 Task: Add Burt's Bees Almond Milk Beeswax Hand Creme to the cart.
Action: Mouse moved to (740, 289)
Screenshot: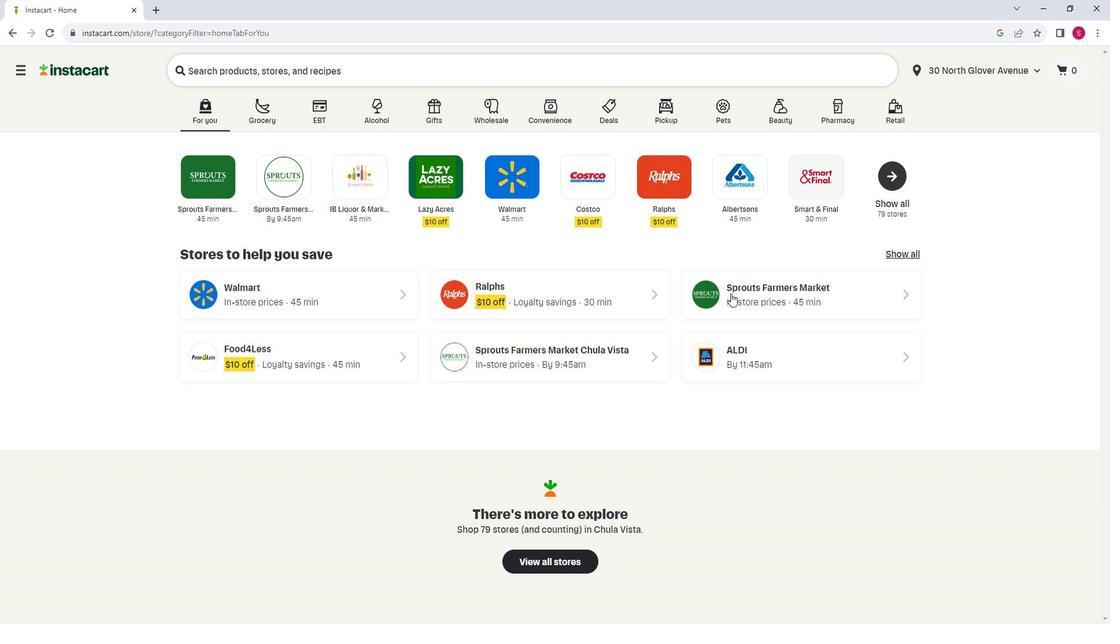 
Action: Mouse pressed left at (740, 289)
Screenshot: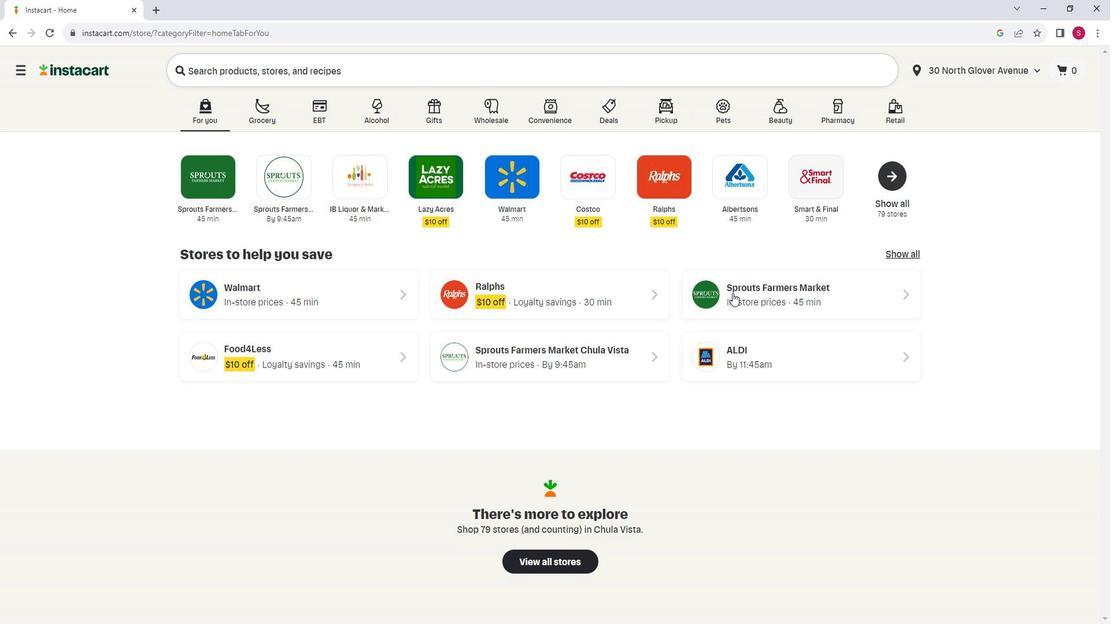 
Action: Mouse moved to (80, 376)
Screenshot: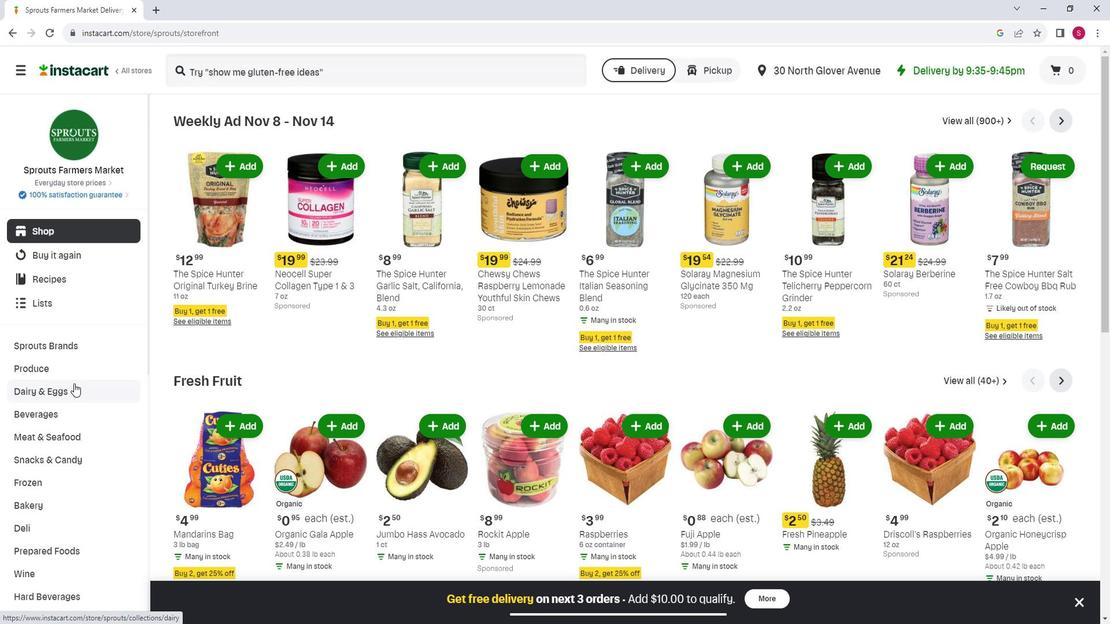 
Action: Mouse scrolled (80, 376) with delta (0, 0)
Screenshot: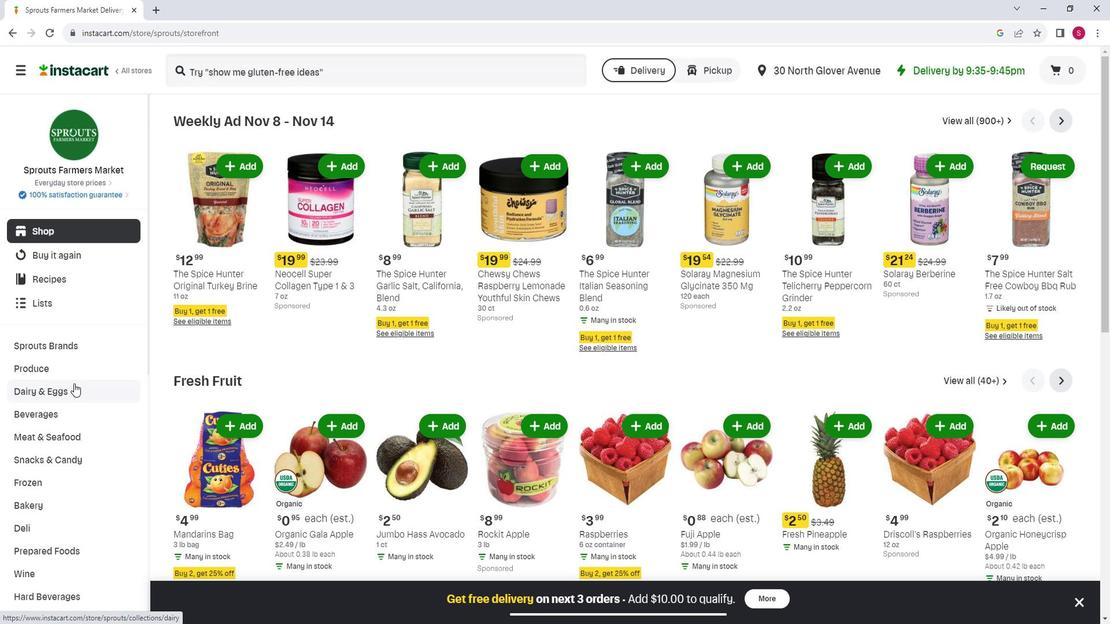 
Action: Mouse moved to (79, 376)
Screenshot: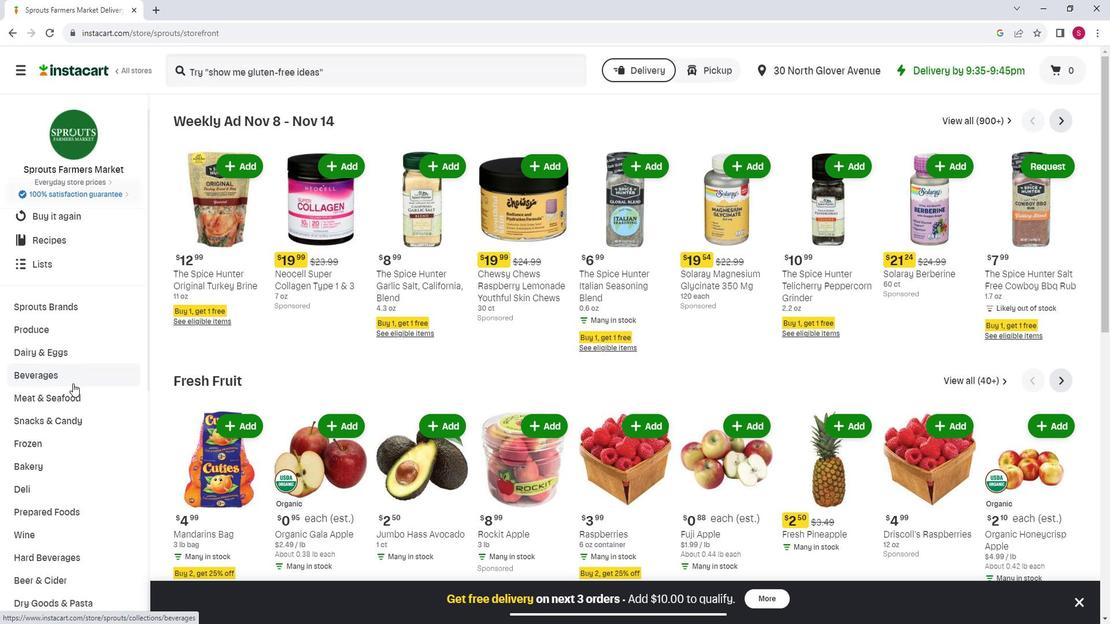 
Action: Mouse scrolled (79, 376) with delta (0, 0)
Screenshot: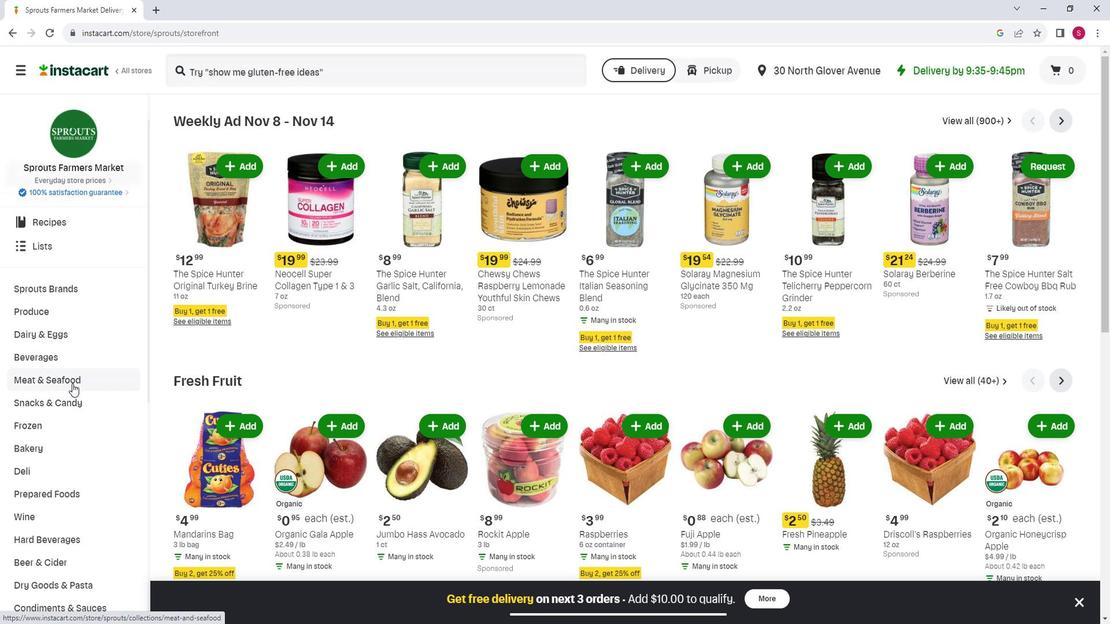 
Action: Mouse scrolled (79, 376) with delta (0, 0)
Screenshot: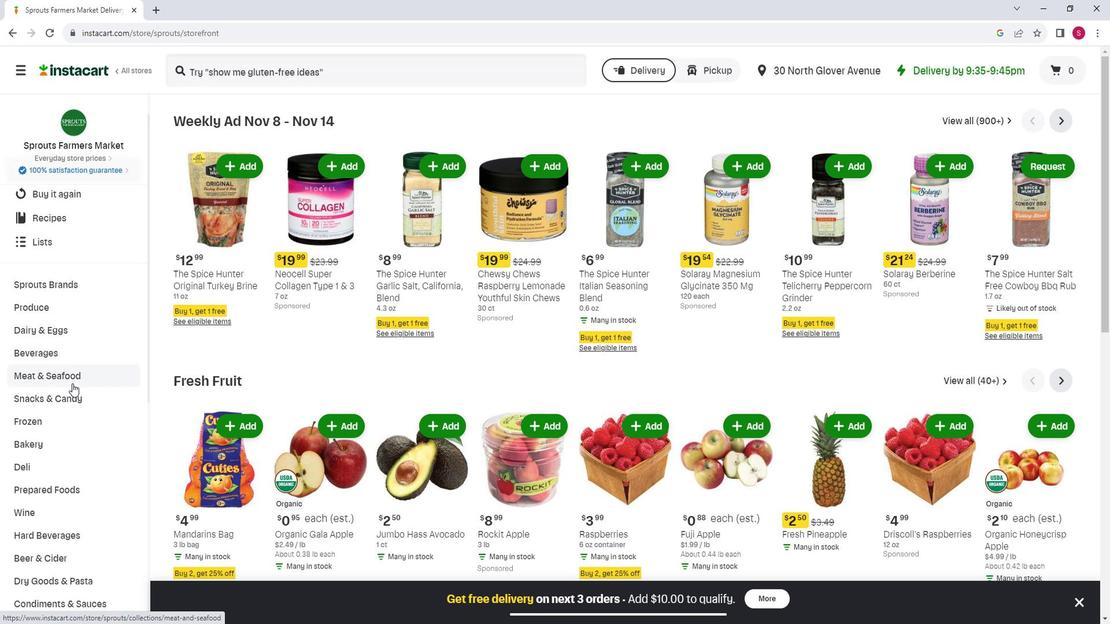 
Action: Mouse scrolled (79, 376) with delta (0, 0)
Screenshot: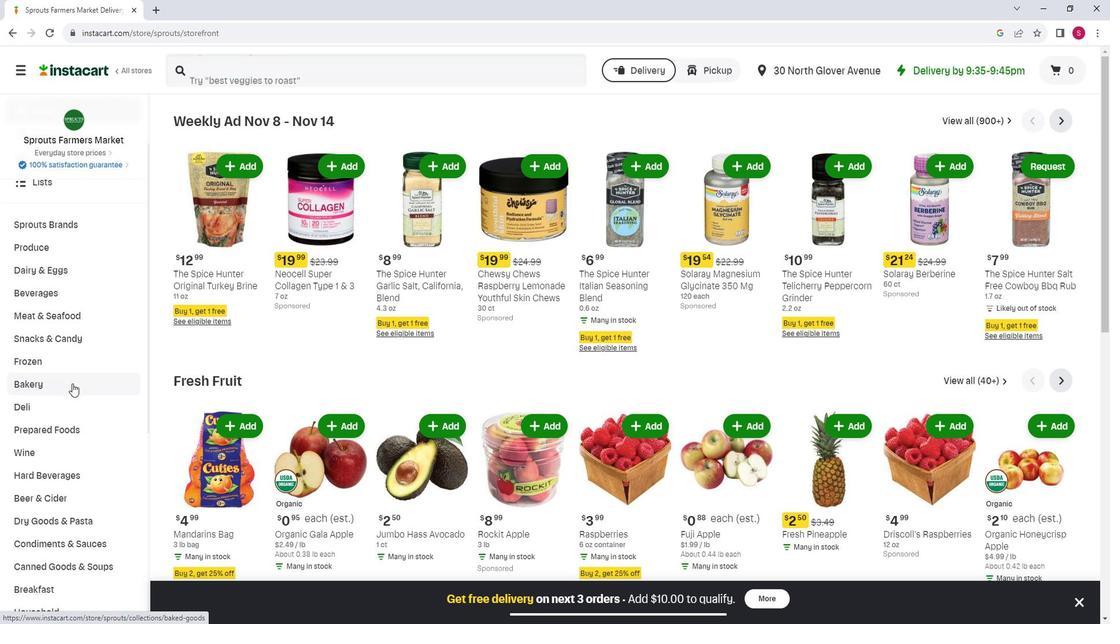 
Action: Mouse scrolled (79, 376) with delta (0, 0)
Screenshot: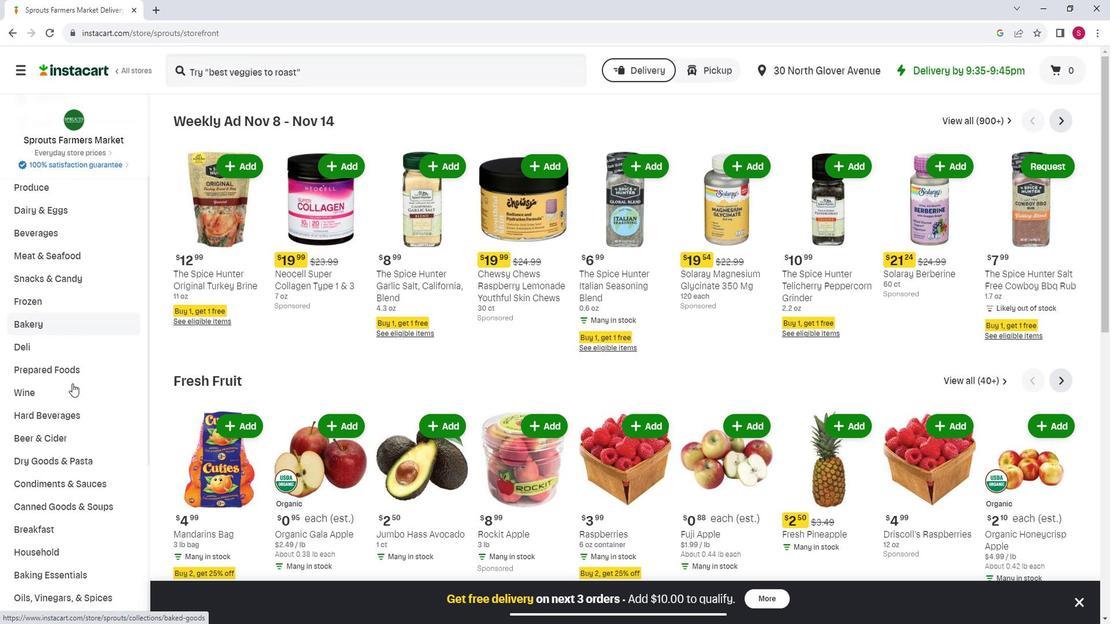 
Action: Mouse moved to (81, 384)
Screenshot: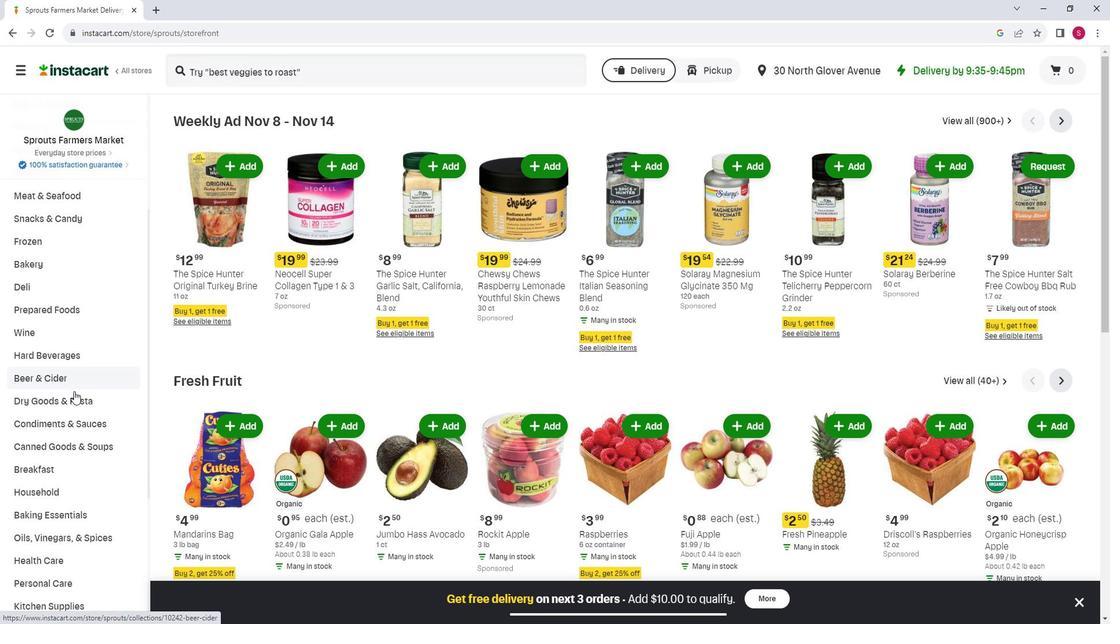 
Action: Mouse scrolled (81, 384) with delta (0, 0)
Screenshot: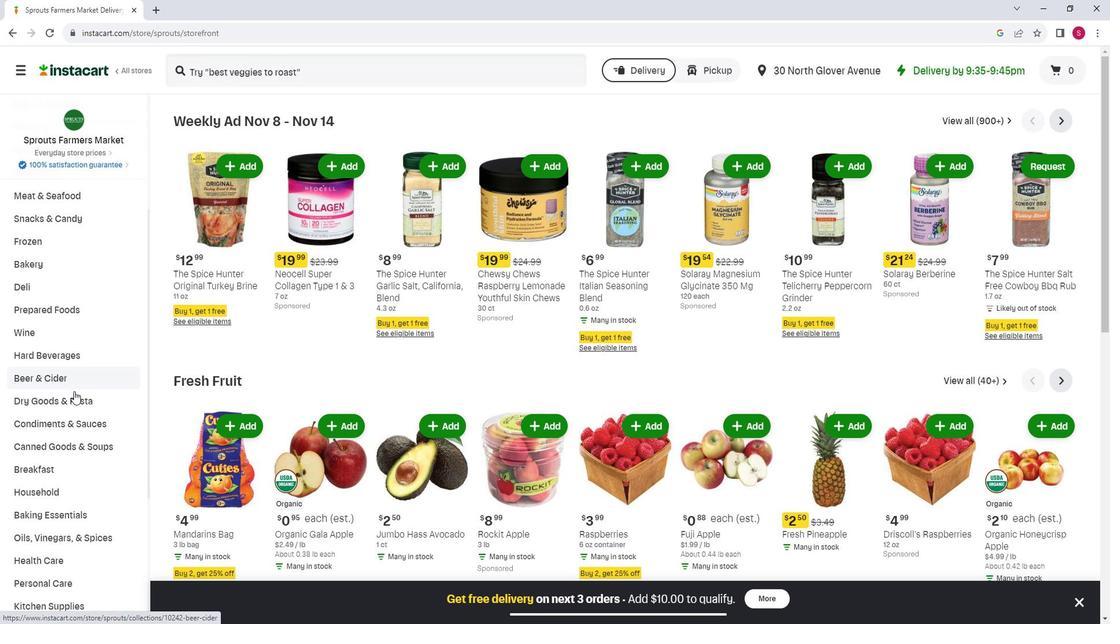 
Action: Mouse moved to (74, 508)
Screenshot: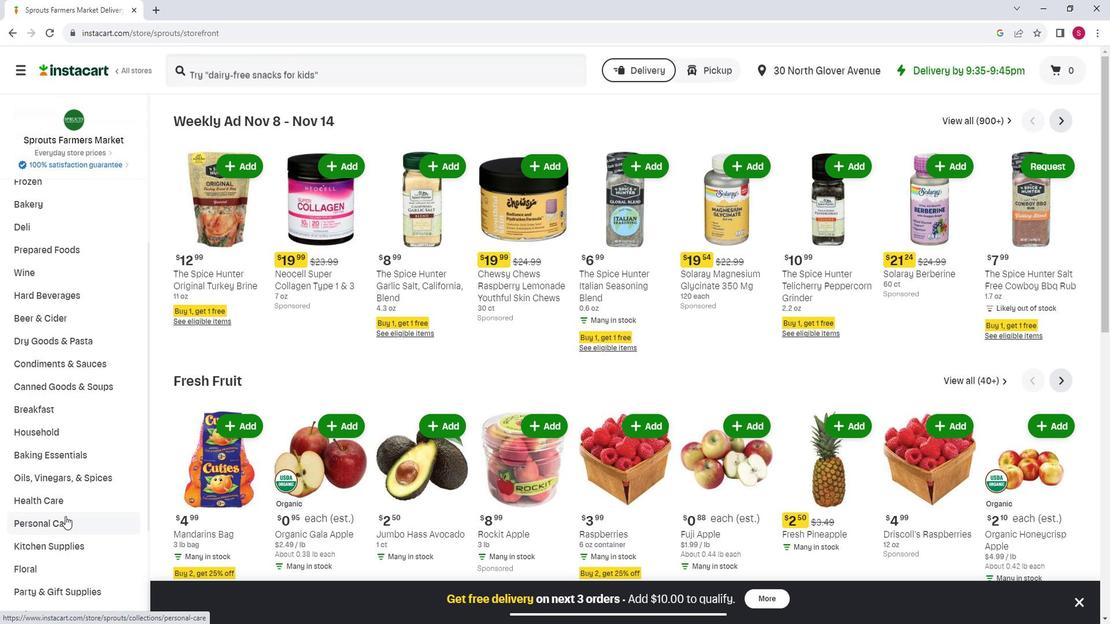 
Action: Mouse pressed left at (74, 508)
Screenshot: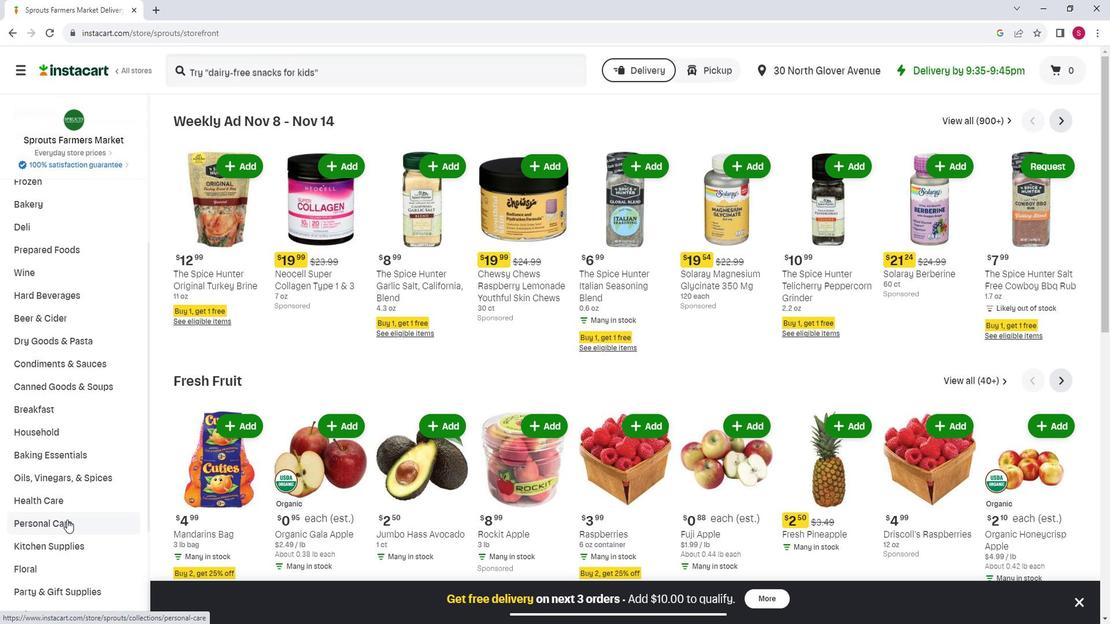 
Action: Mouse moved to (294, 153)
Screenshot: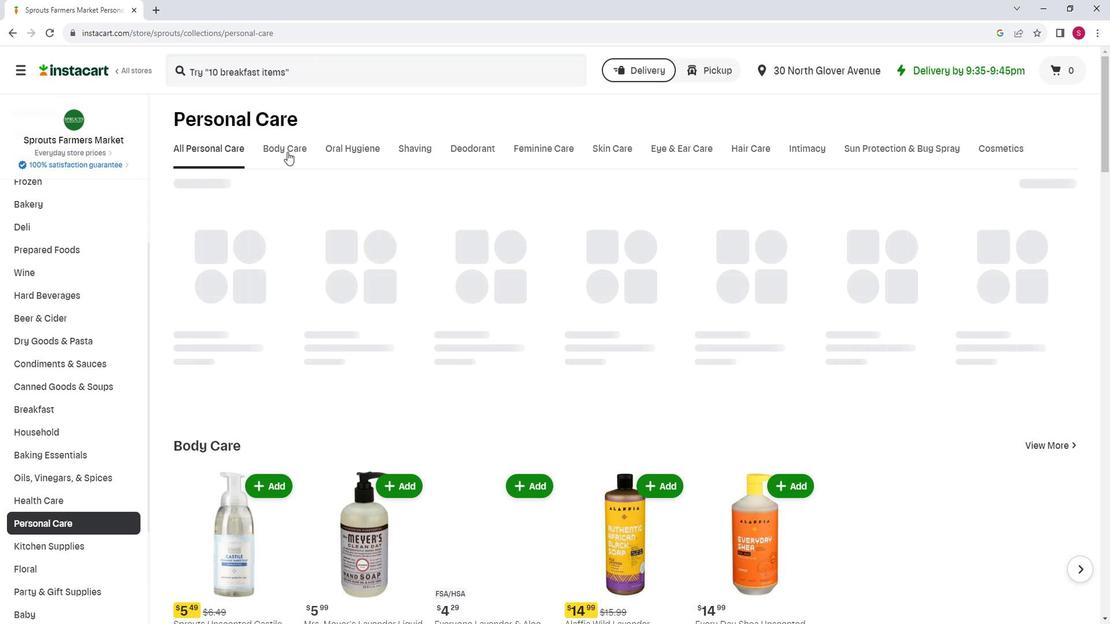 
Action: Mouse pressed left at (294, 153)
Screenshot: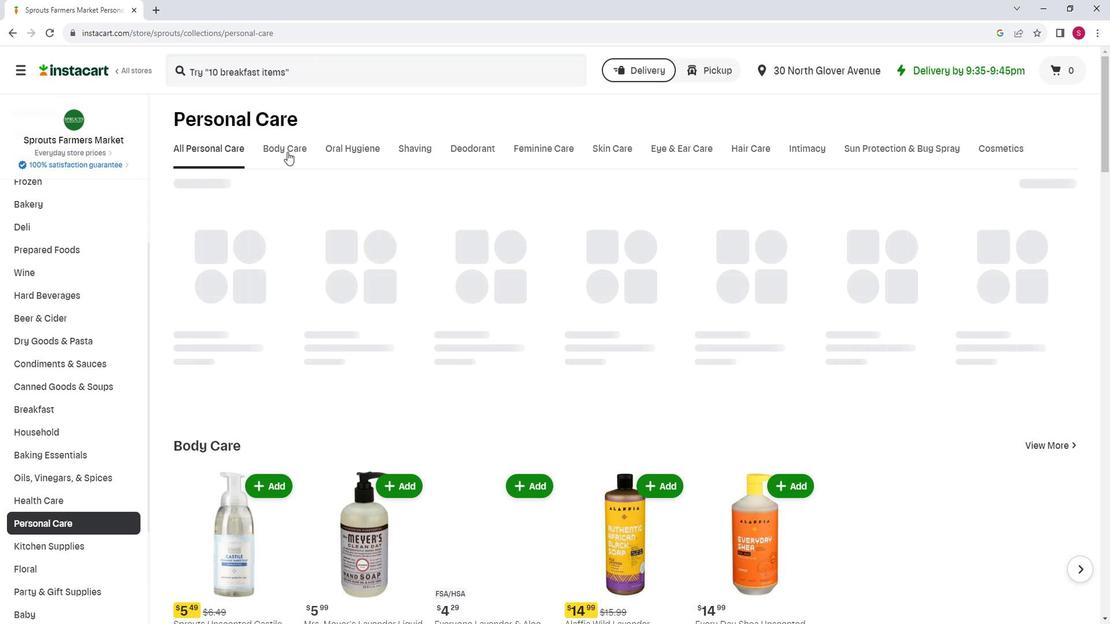 
Action: Mouse moved to (473, 205)
Screenshot: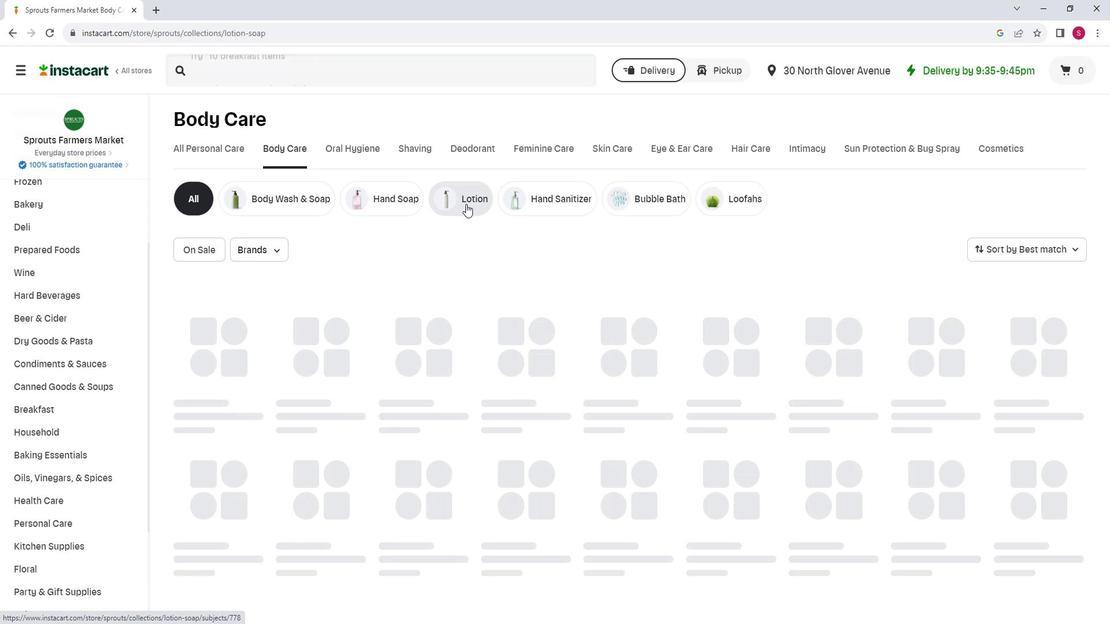 
Action: Mouse pressed left at (473, 205)
Screenshot: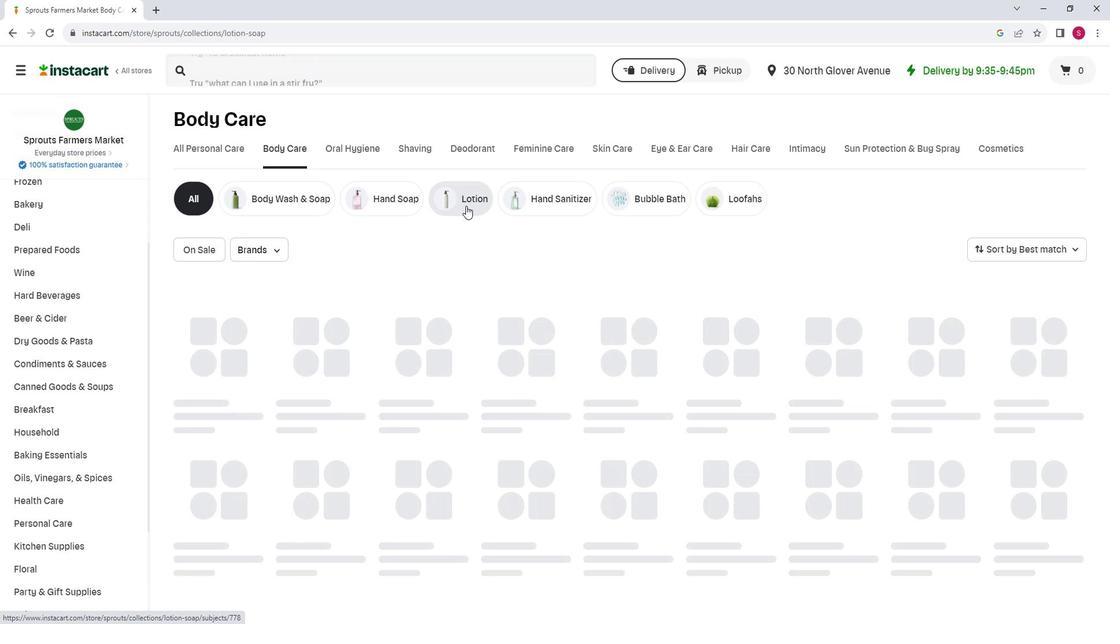 
Action: Mouse moved to (314, 72)
Screenshot: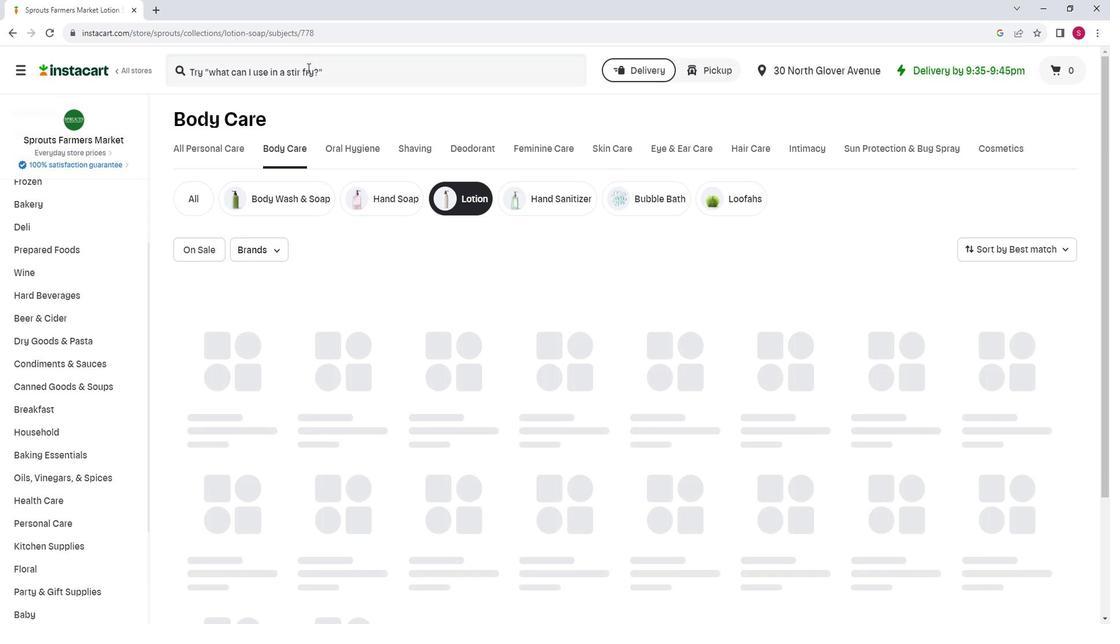 
Action: Mouse pressed left at (314, 72)
Screenshot: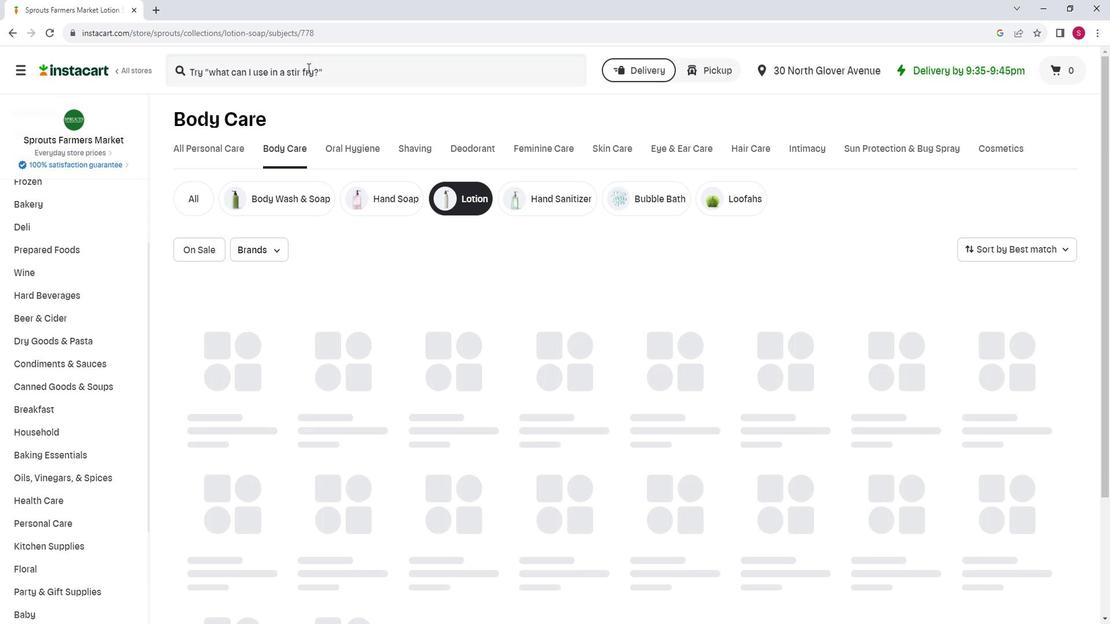 
Action: Key pressed <Key.shift>Burt's<Key.space><Key.shift>Bees<Key.space><Key.shift>Ak<Key.backspace>mond<Key.backspace><Key.backspace><Key.backspace><Key.backspace>lmond<Key.space><Key.shift>Milk<Key.space><Key.shift>Beeswax<Key.space><Key.shift>Hand<Key.space><Key.shift>Creme<Key.enter>
Screenshot: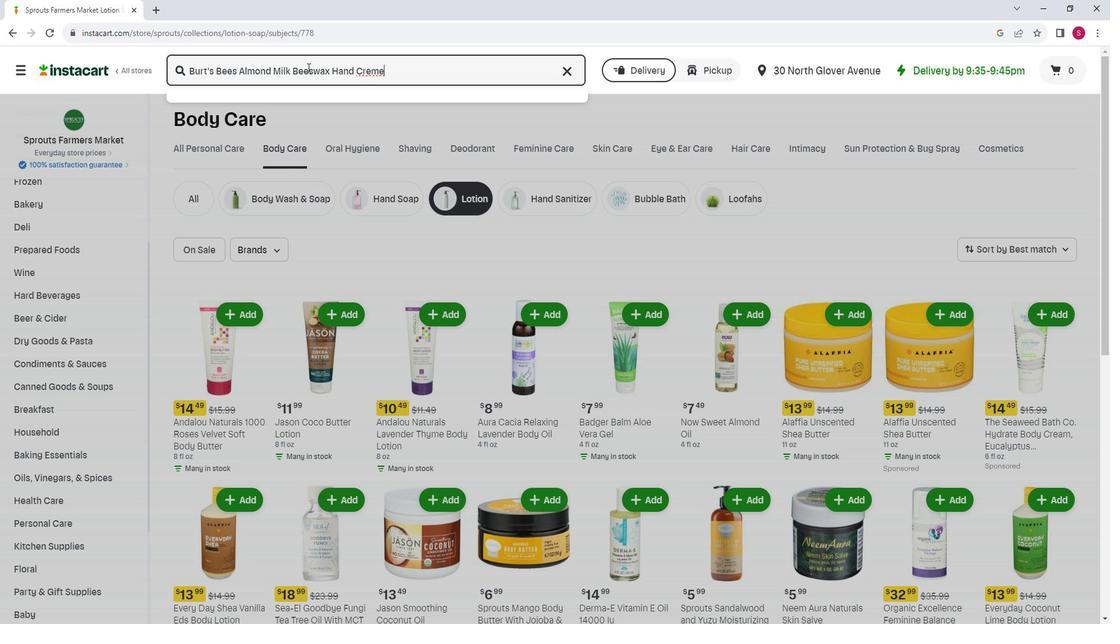 
Action: Mouse moved to (678, 169)
Screenshot: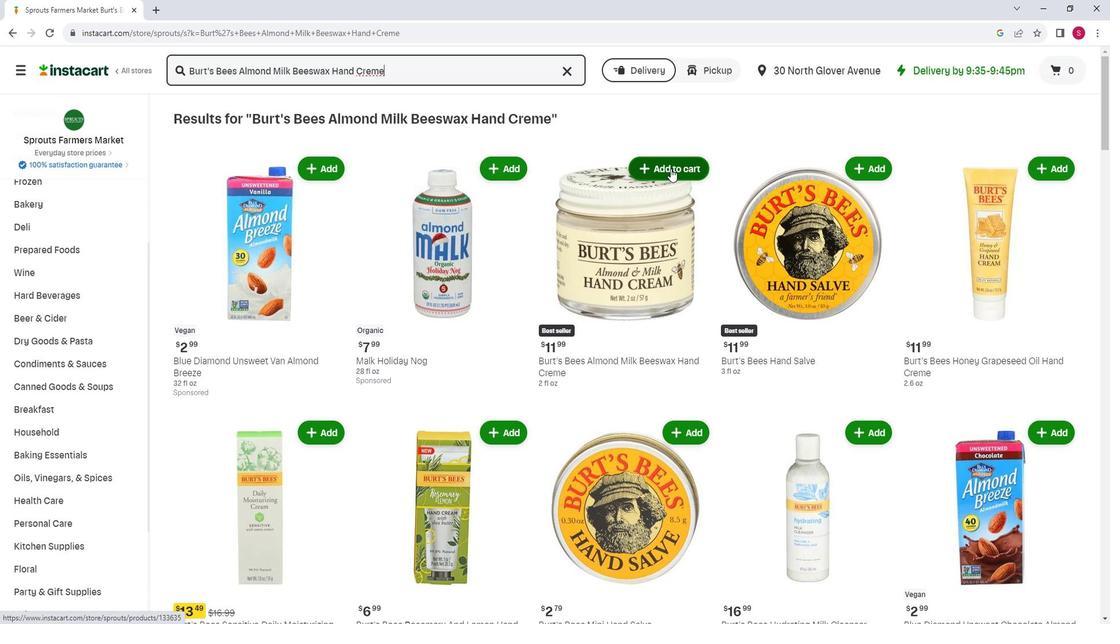 
Action: Mouse pressed left at (678, 169)
Screenshot: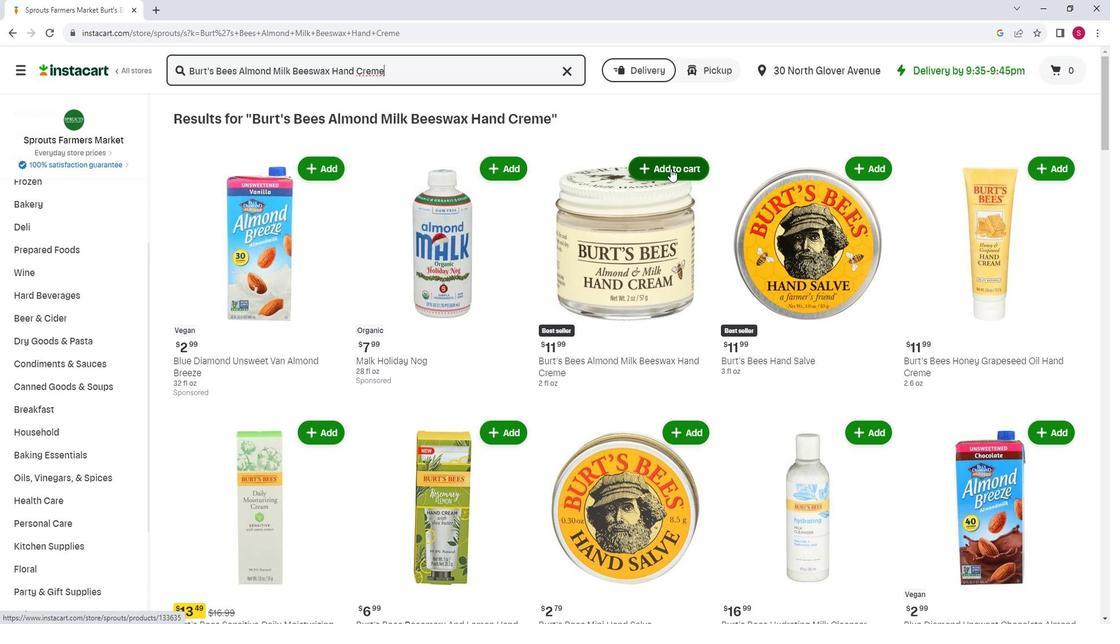 
Action: Mouse moved to (700, 125)
Screenshot: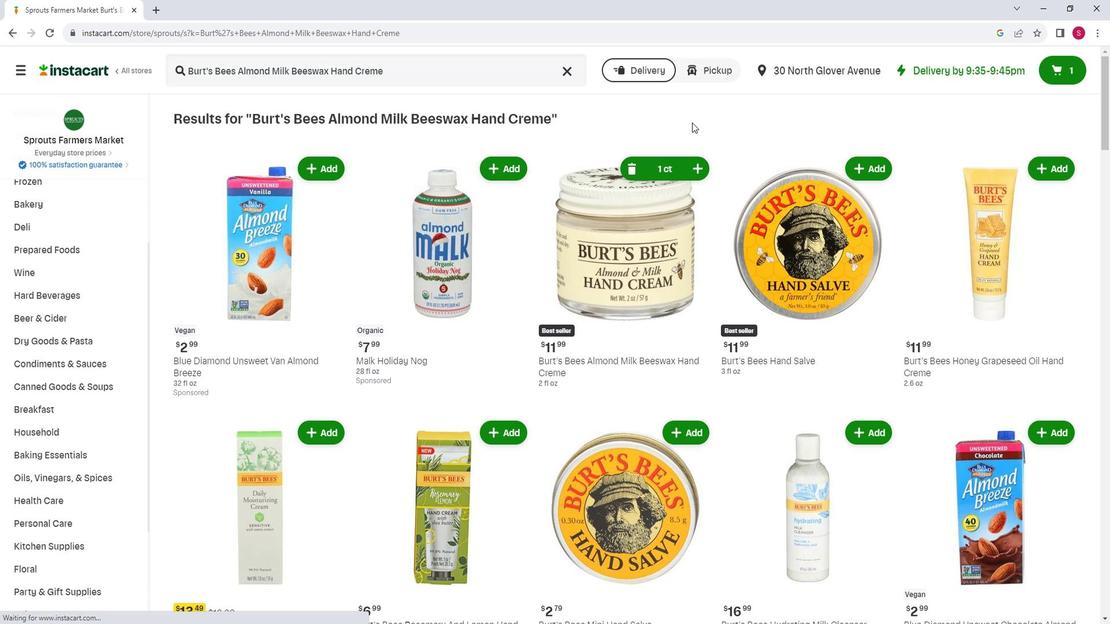 
